 Task: Move the task Issues with integrating with version control system (e.g. Git) to the section To-Do in the project ZillaTech and sort the tasks in the project by Due Date.
Action: Mouse moved to (70, 503)
Screenshot: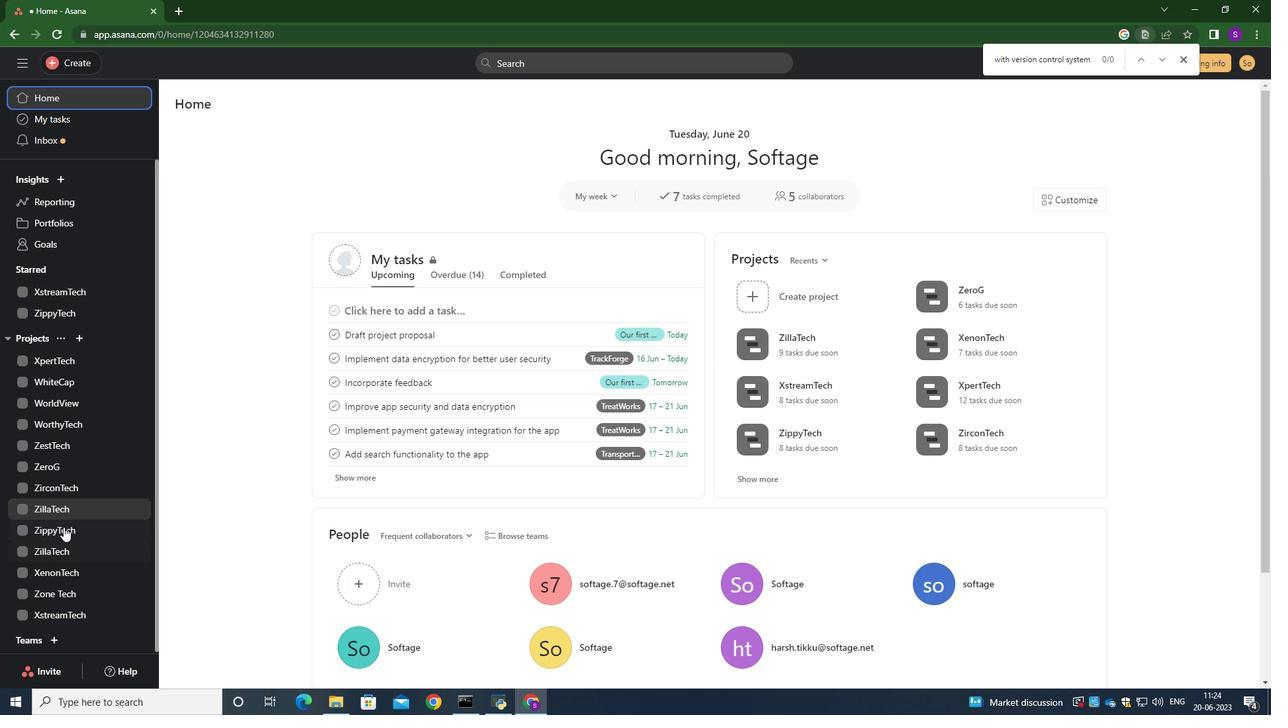 
Action: Mouse pressed left at (70, 503)
Screenshot: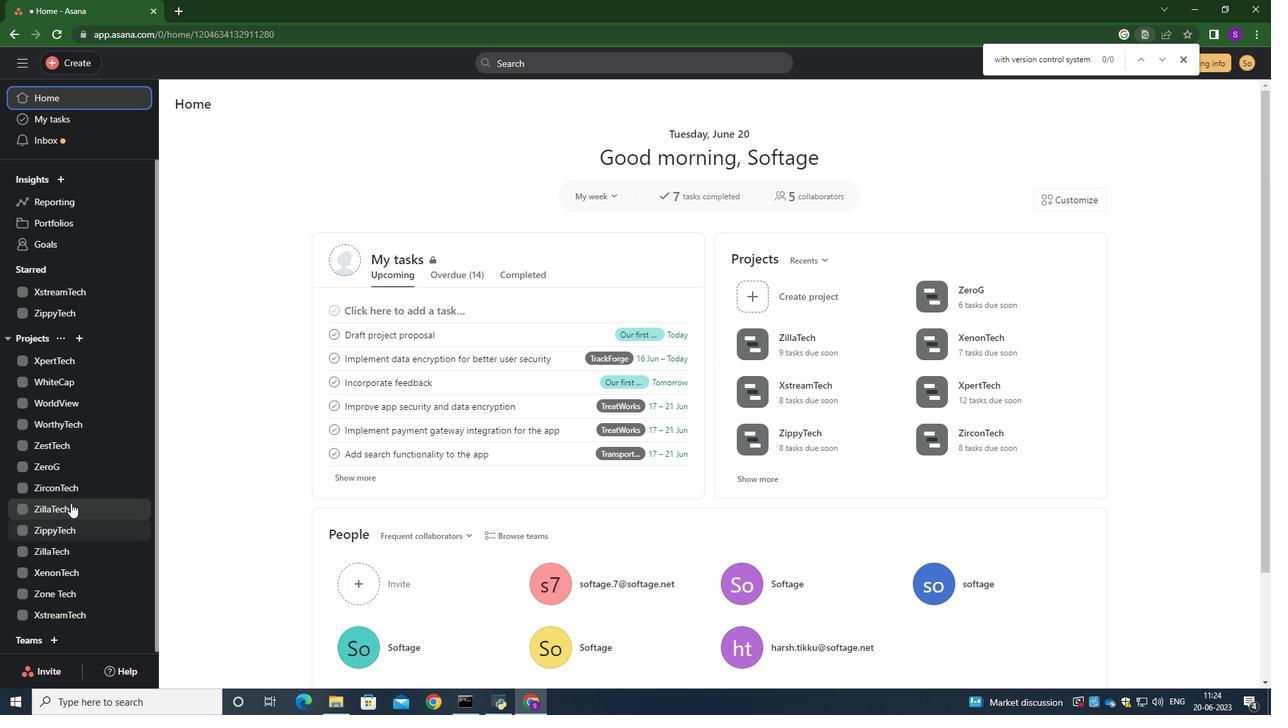 
Action: Mouse moved to (239, 135)
Screenshot: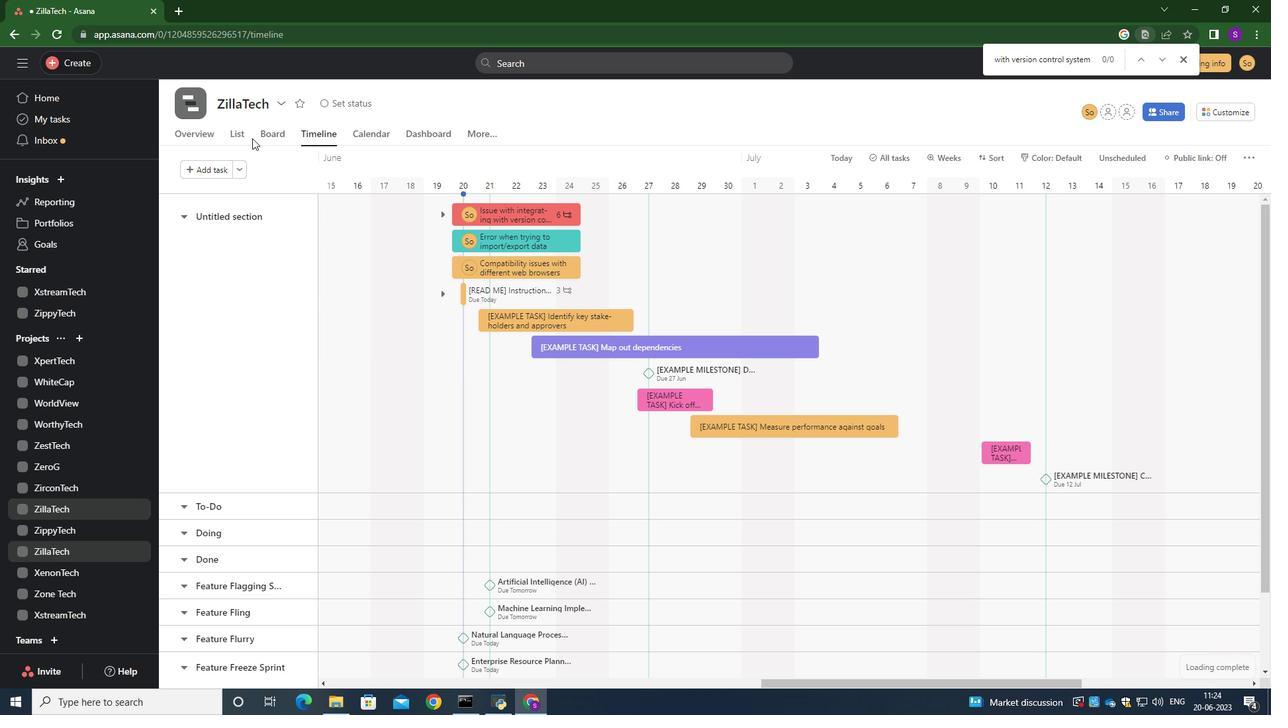 
Action: Mouse pressed left at (239, 135)
Screenshot: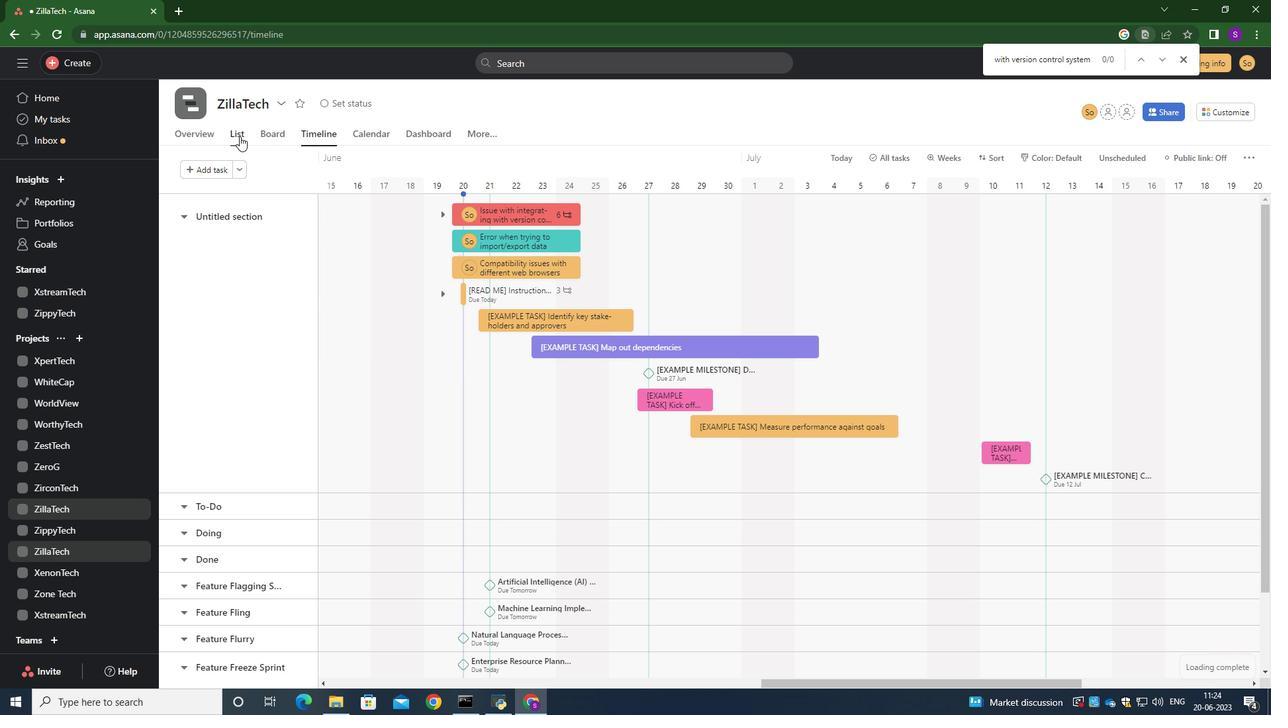
Action: Mouse moved to (514, 250)
Screenshot: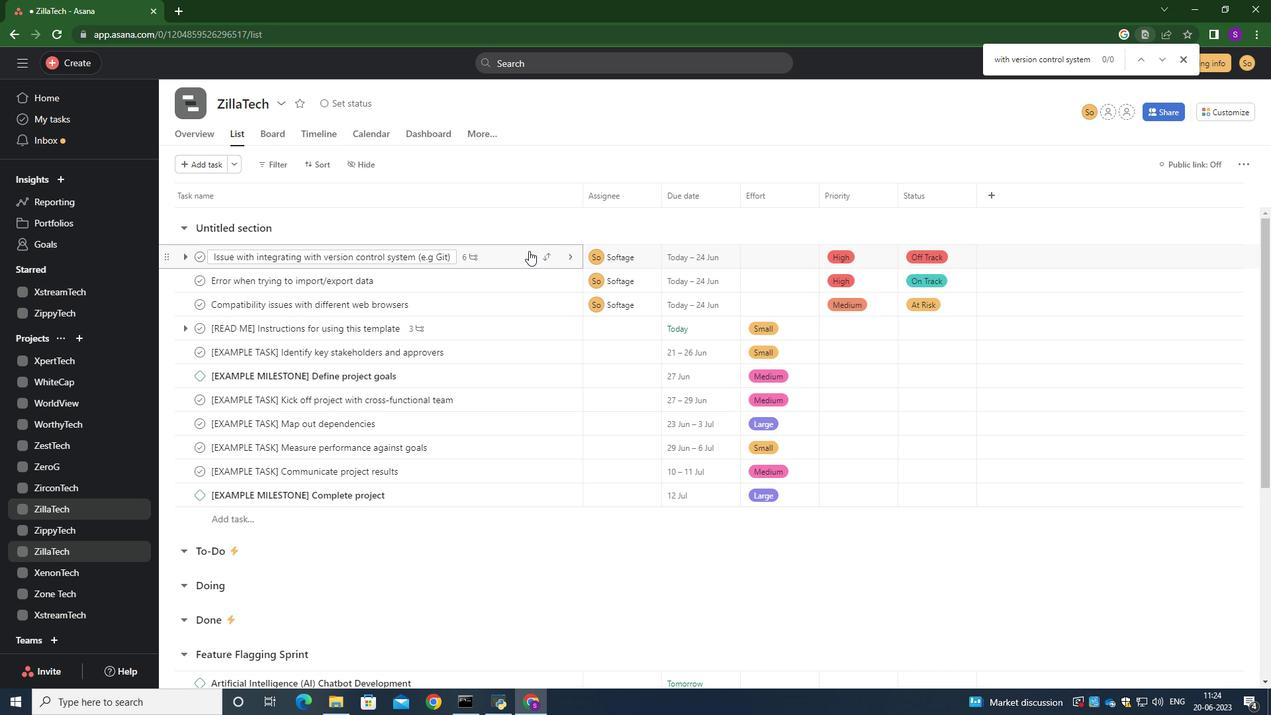 
Action: Mouse pressed left at (514, 250)
Screenshot: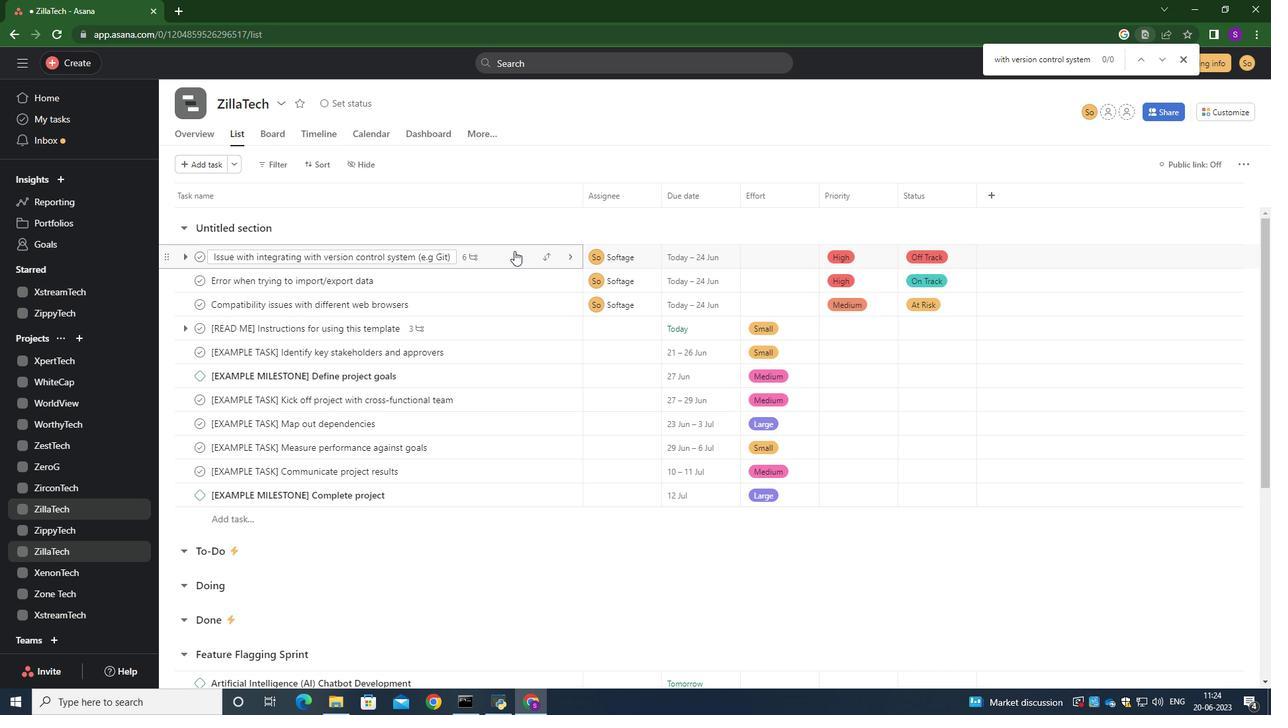 
Action: Mouse moved to (1006, 312)
Screenshot: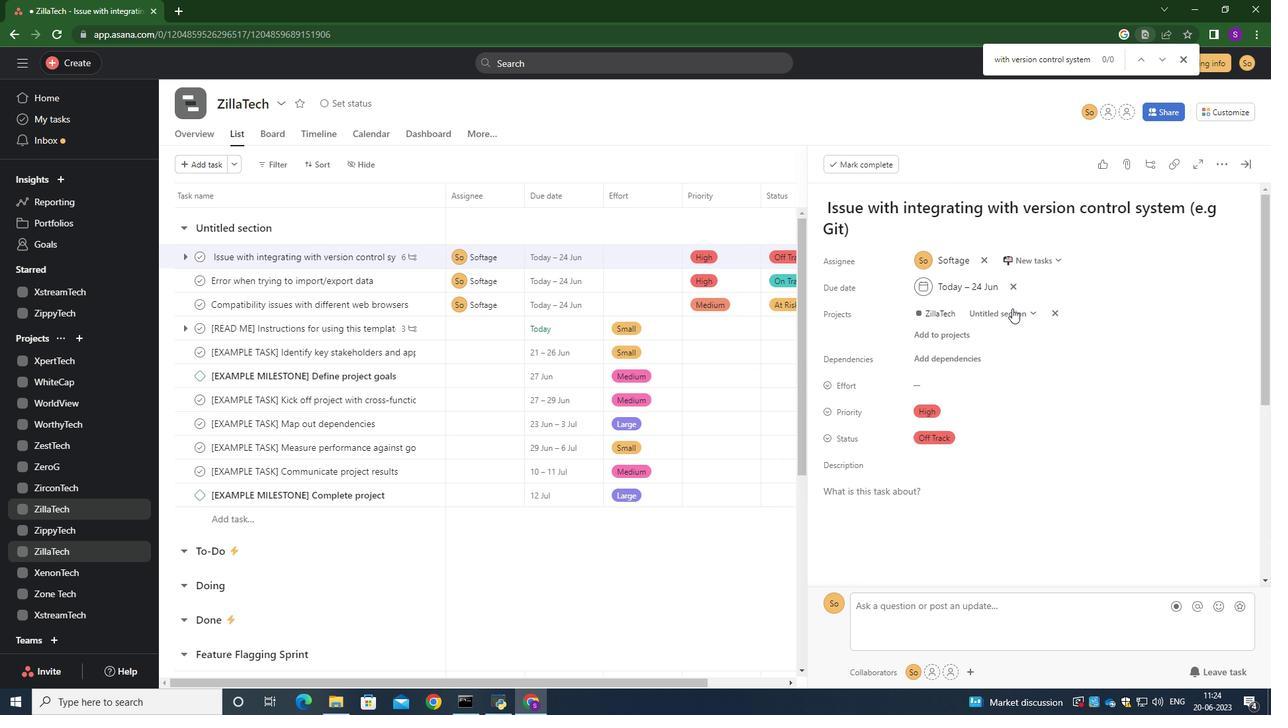 
Action: Mouse pressed left at (1006, 312)
Screenshot: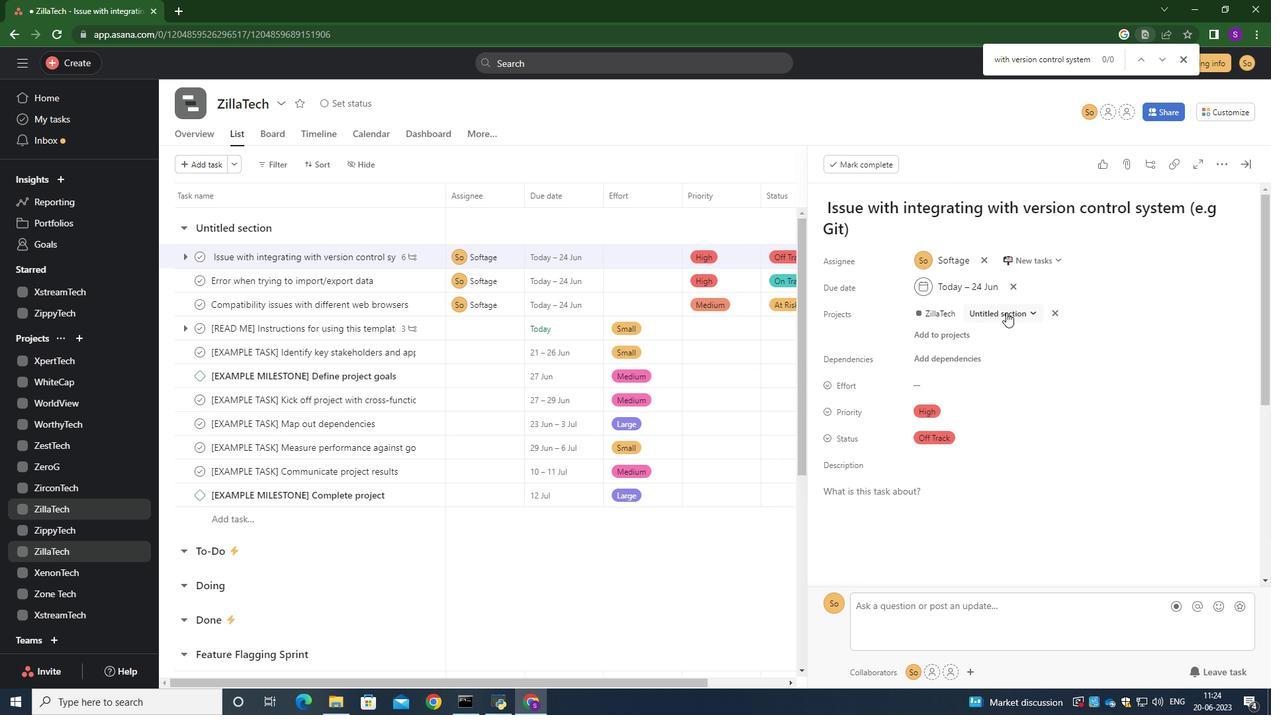 
Action: Mouse moved to (967, 371)
Screenshot: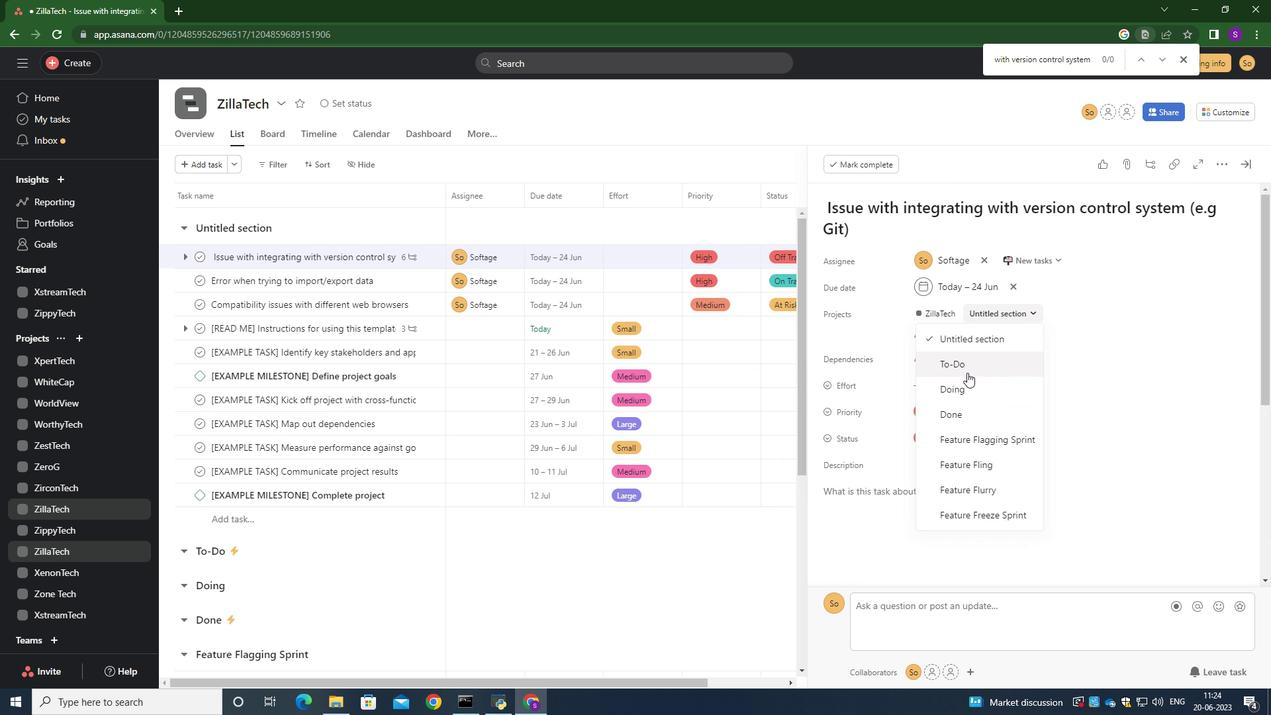 
Action: Mouse pressed left at (967, 371)
Screenshot: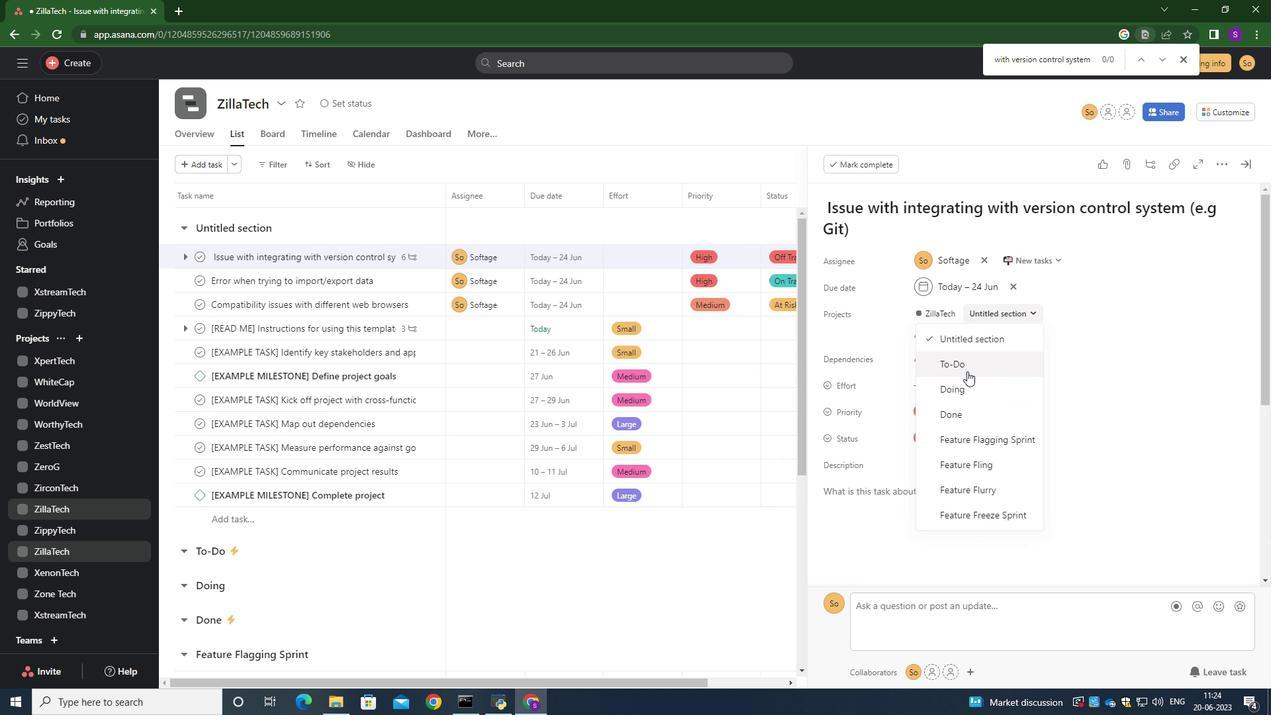 
Action: Mouse moved to (321, 164)
Screenshot: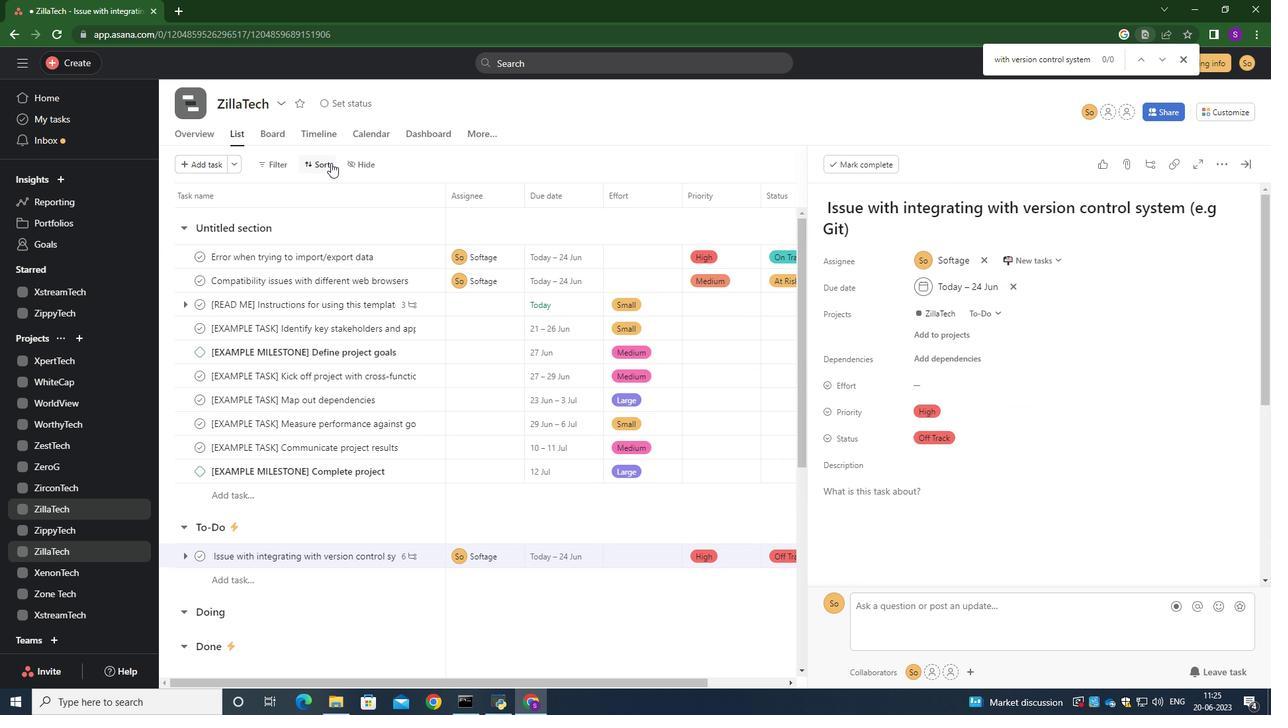 
Action: Mouse pressed left at (321, 164)
Screenshot: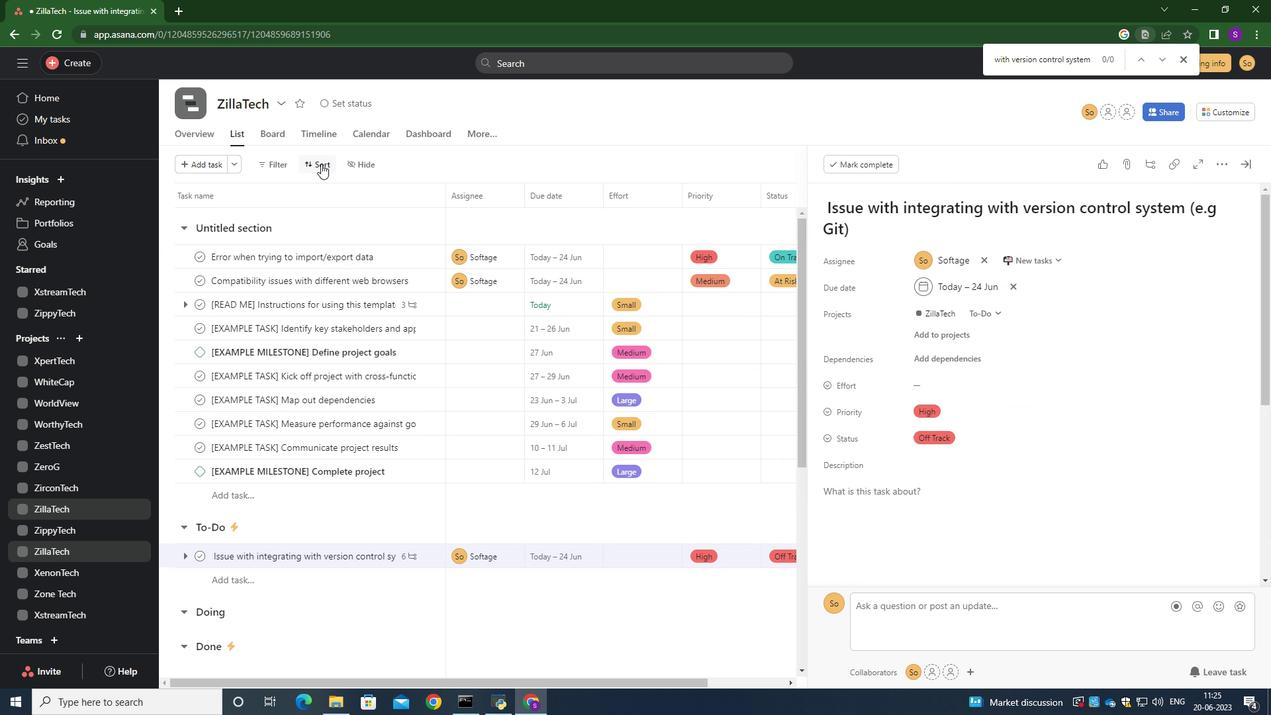 
Action: Mouse moved to (360, 251)
Screenshot: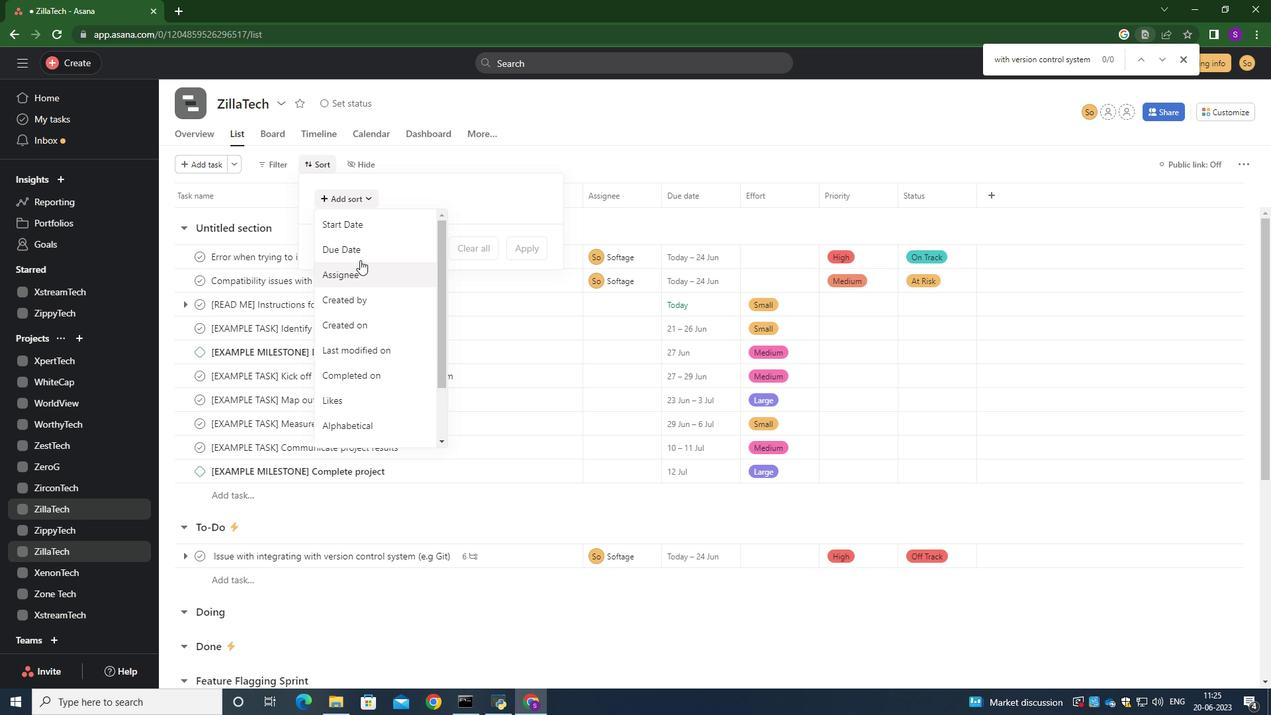 
Action: Mouse pressed left at (360, 251)
Screenshot: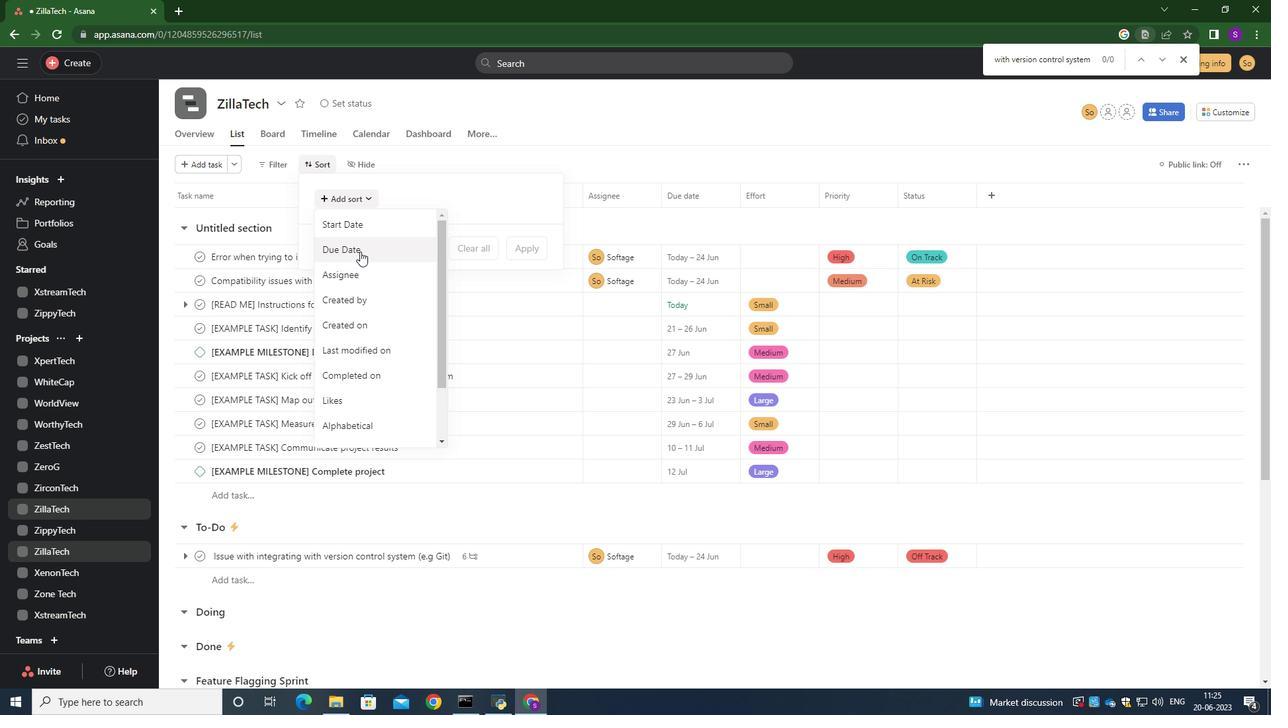 
Action: Mouse moved to (527, 307)
Screenshot: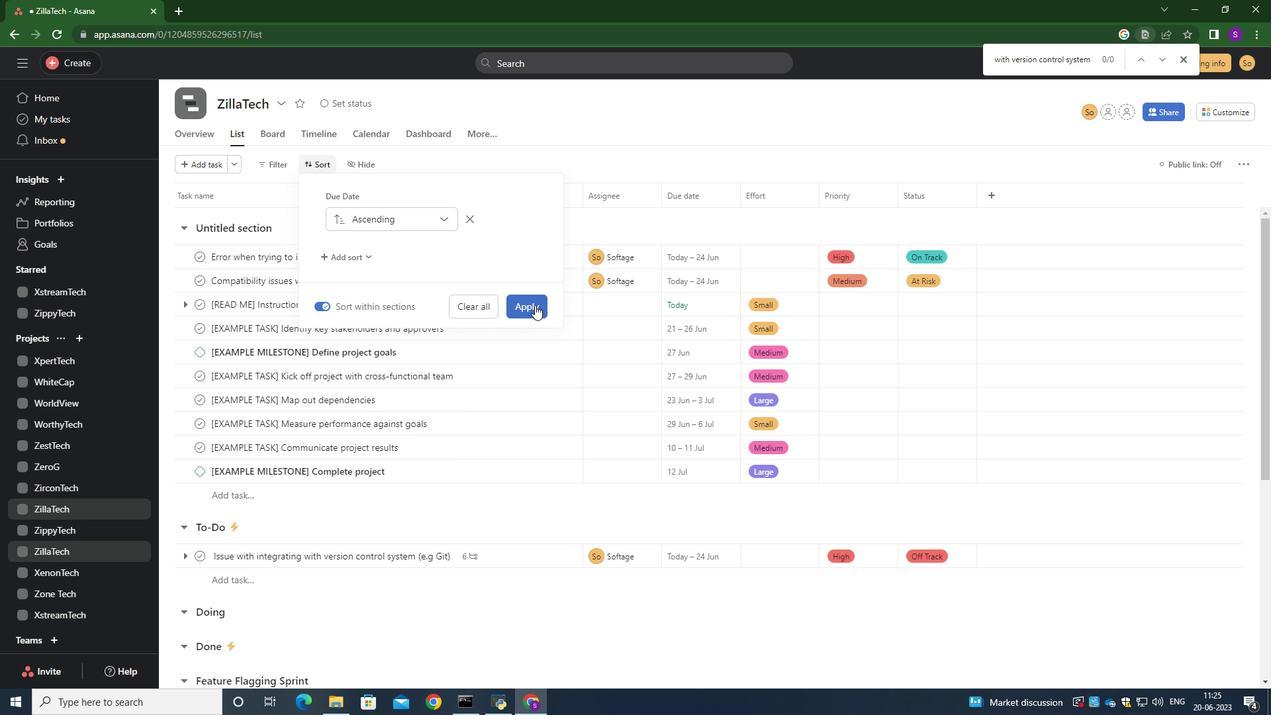 
Action: Mouse pressed left at (527, 307)
Screenshot: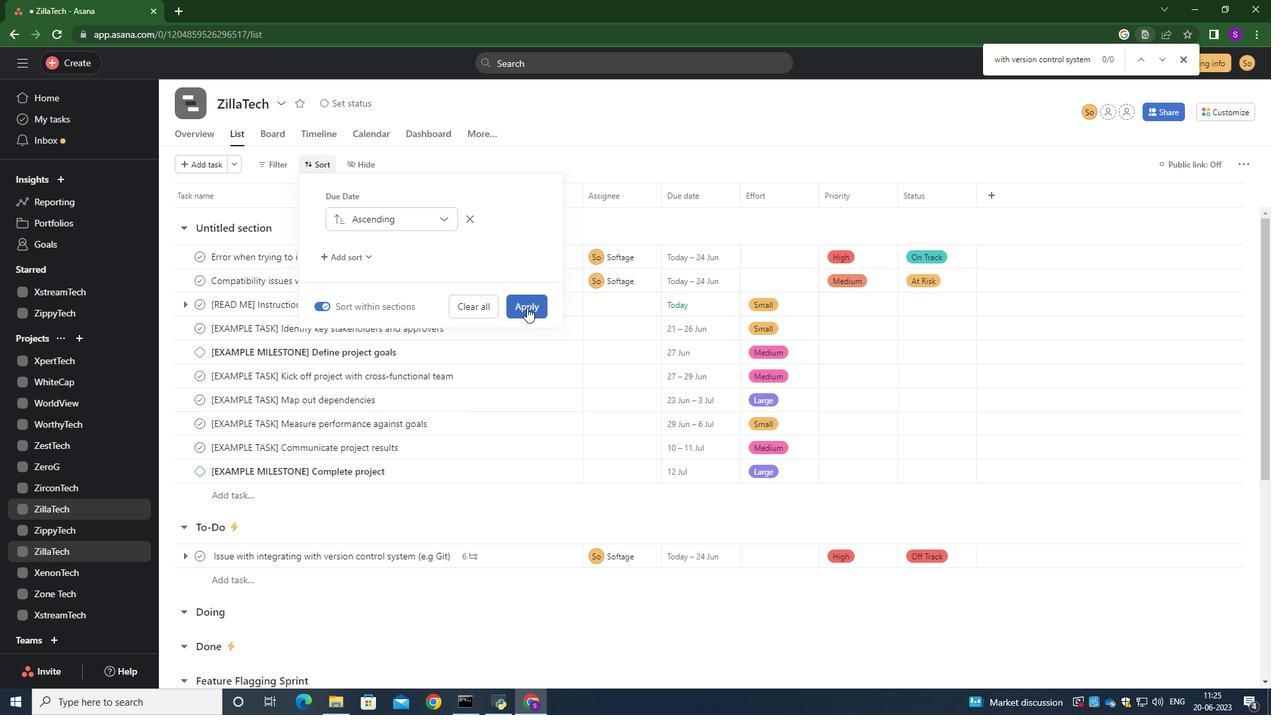 
Action: Mouse moved to (578, 299)
Screenshot: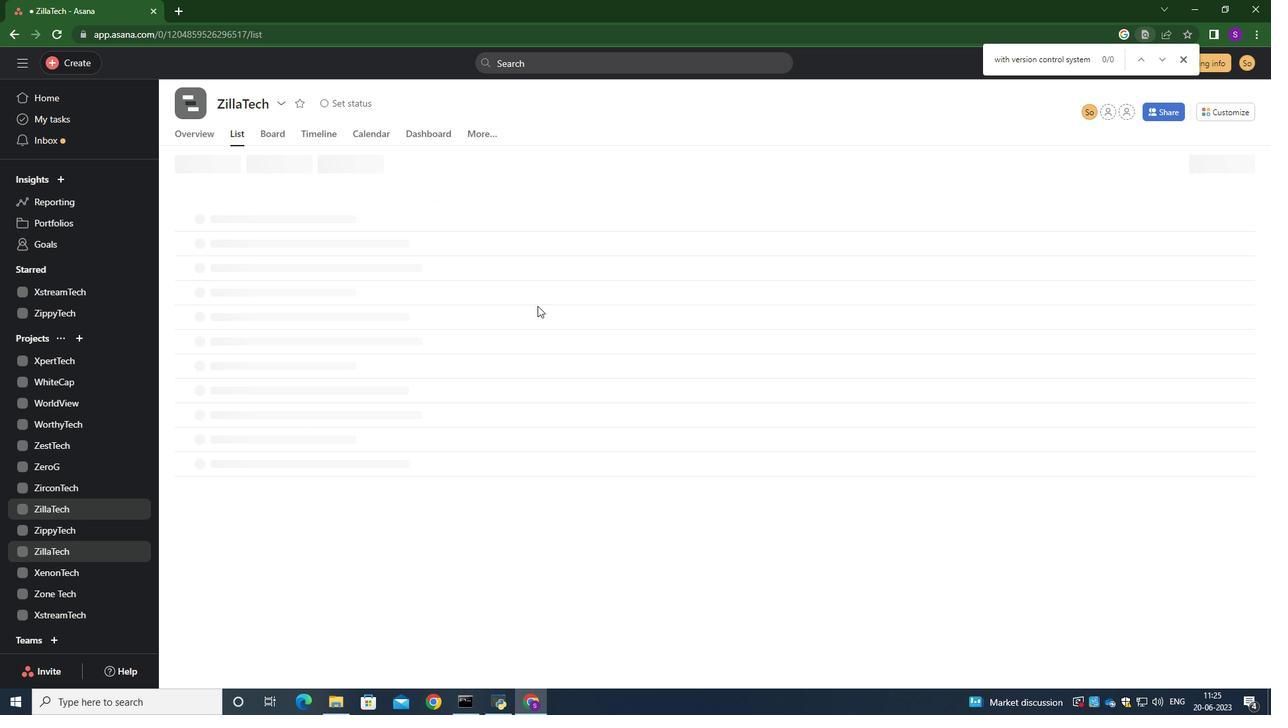 
